 Task: Filter courses by Beginner Level.
Action: Mouse moved to (355, 90)
Screenshot: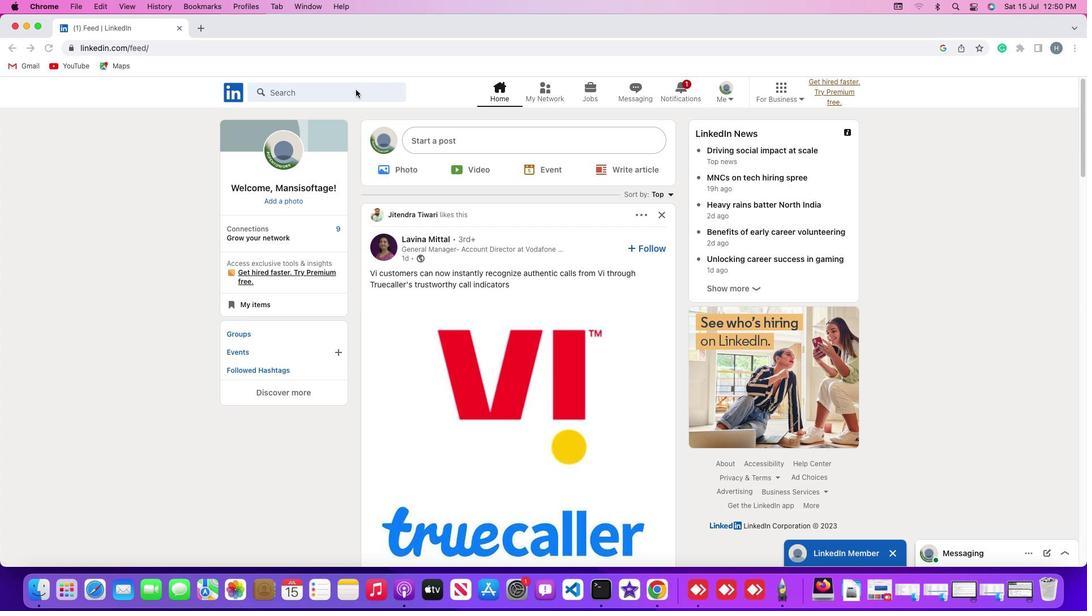 
Action: Mouse pressed left at (355, 90)
Screenshot: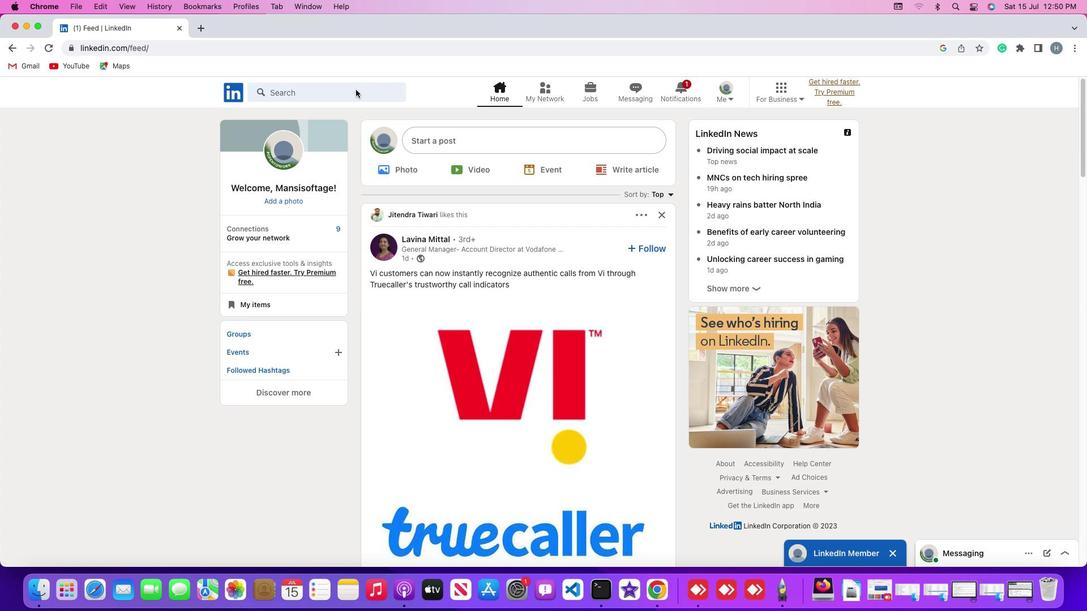 
Action: Mouse pressed left at (355, 90)
Screenshot: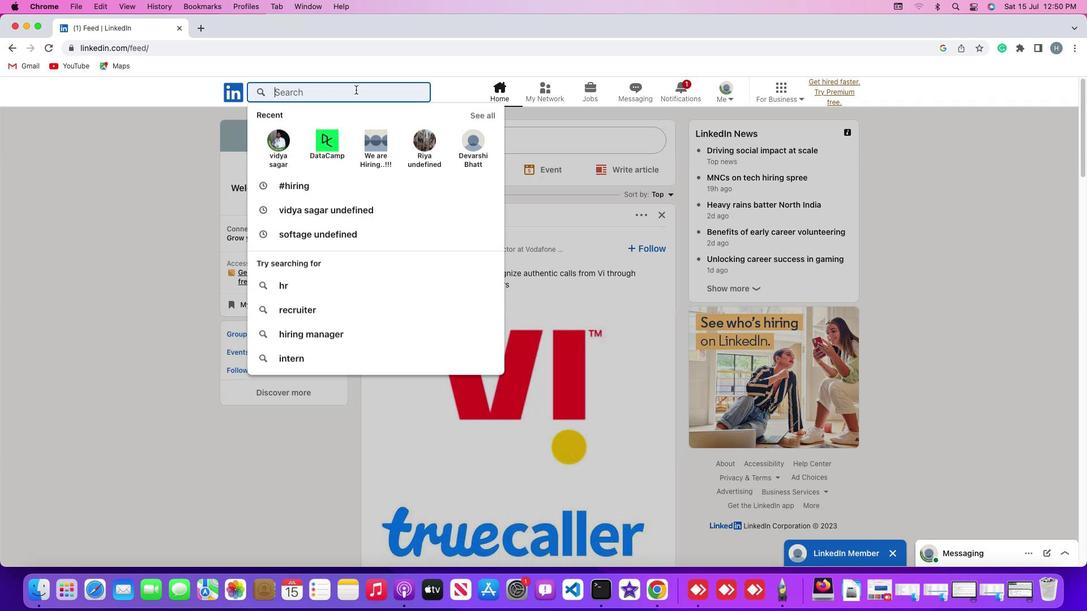 
Action: Key pressed Key.shift'#''h''i''r''i''n''g'Key.enter
Screenshot: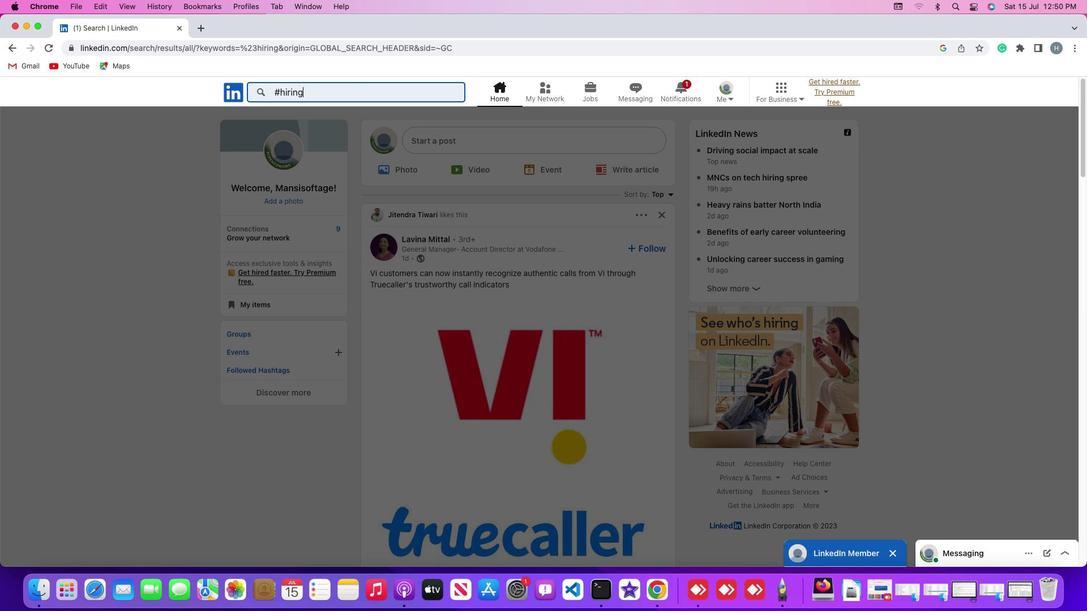 
Action: Mouse moved to (608, 123)
Screenshot: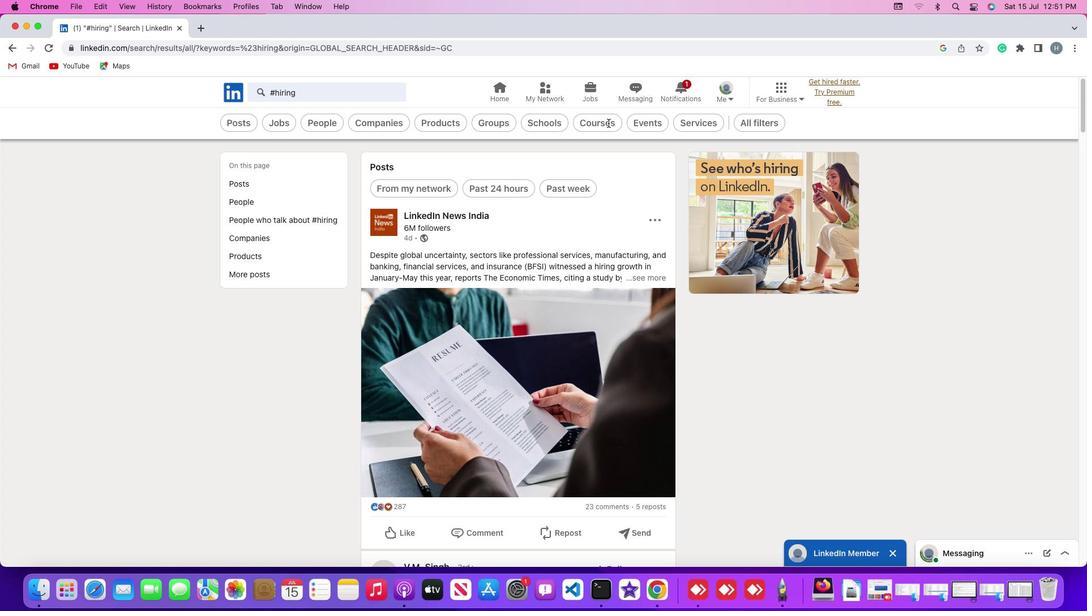 
Action: Mouse pressed left at (608, 123)
Screenshot: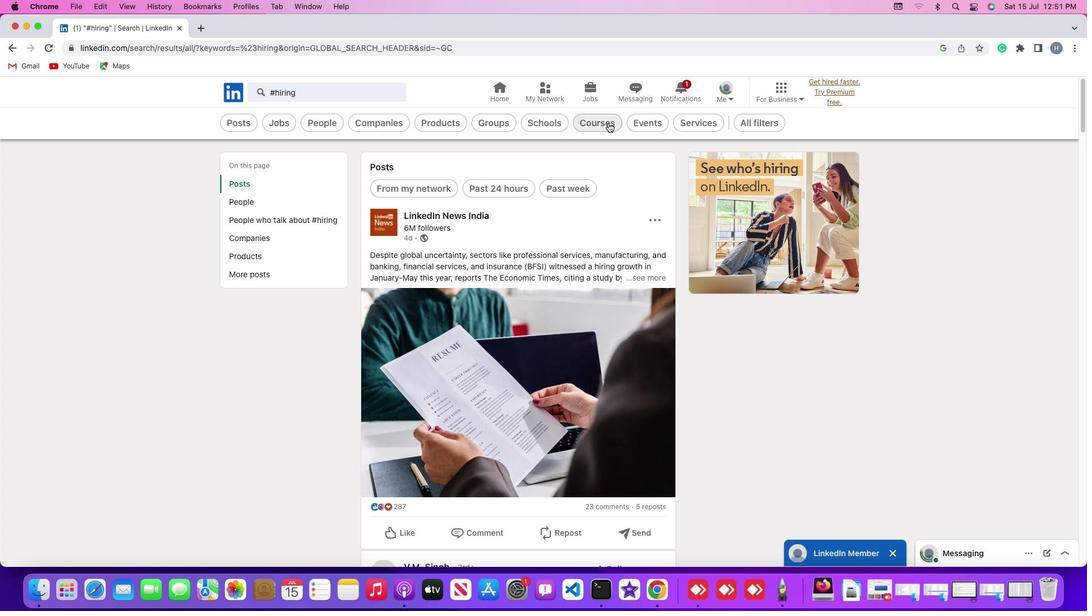 
Action: Mouse pressed left at (608, 123)
Screenshot: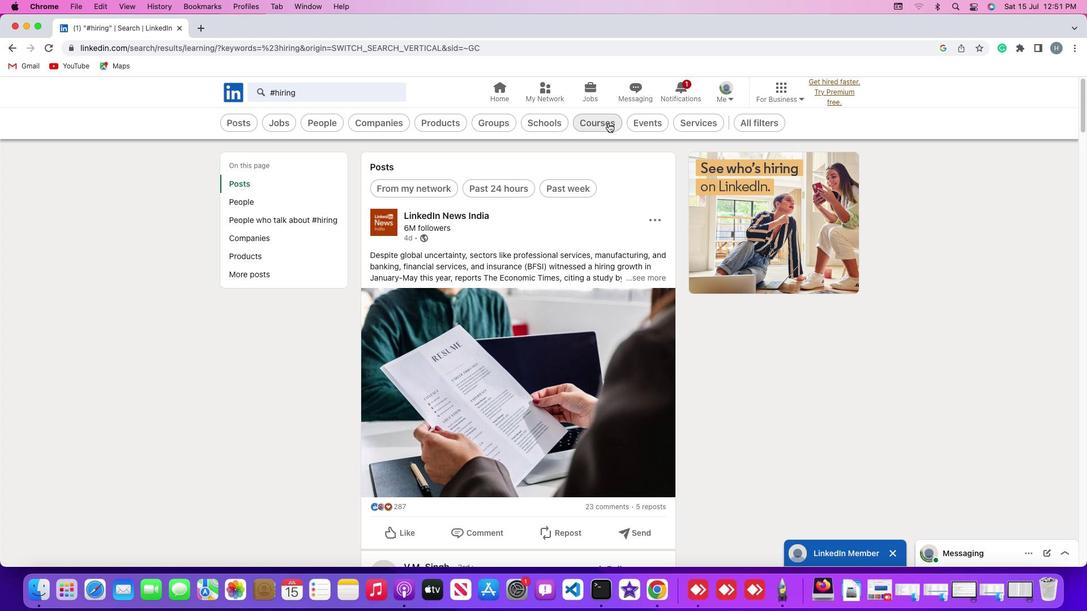 
Action: Mouse moved to (323, 121)
Screenshot: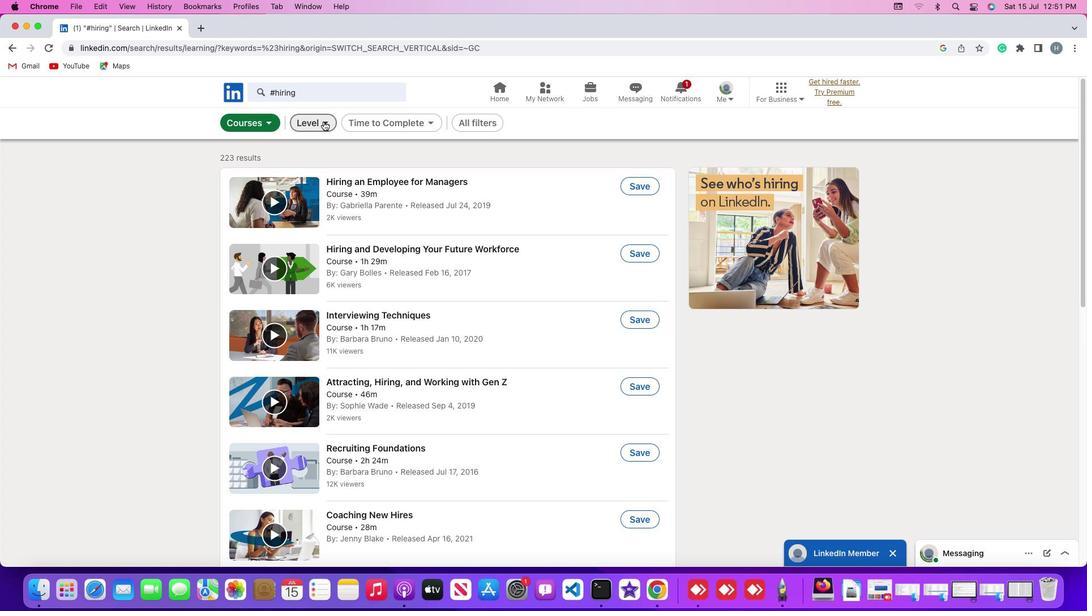 
Action: Mouse pressed left at (323, 121)
Screenshot: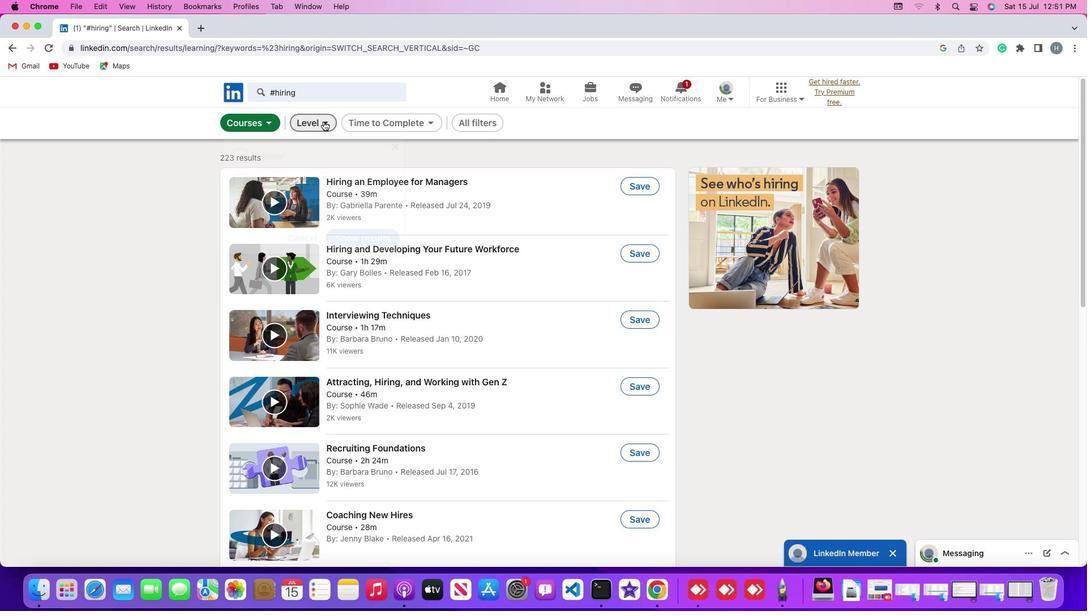 
Action: Mouse moved to (239, 153)
Screenshot: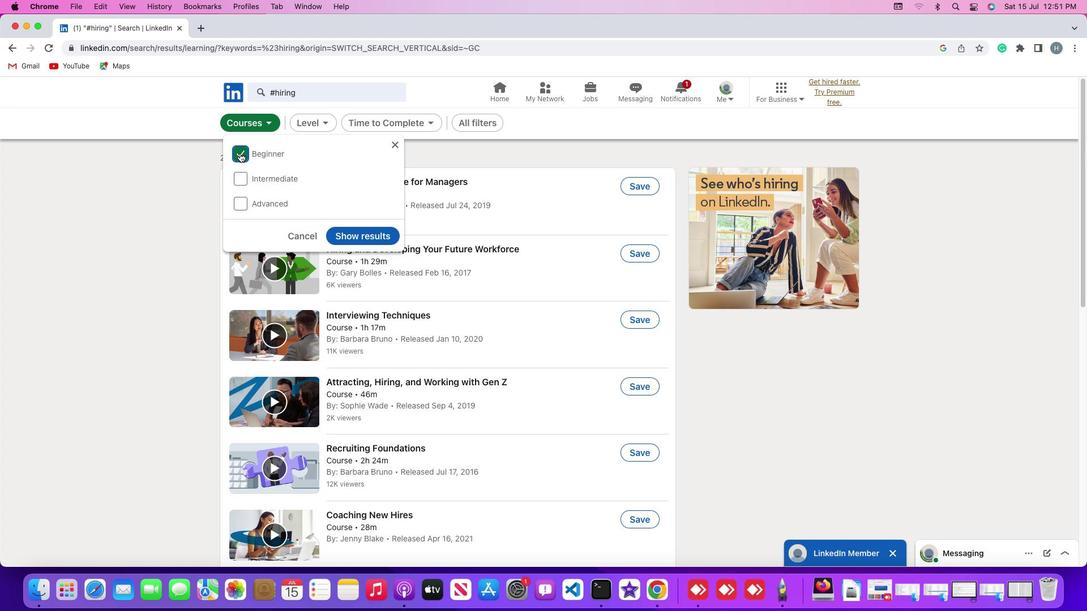 
Action: Mouse pressed left at (239, 153)
Screenshot: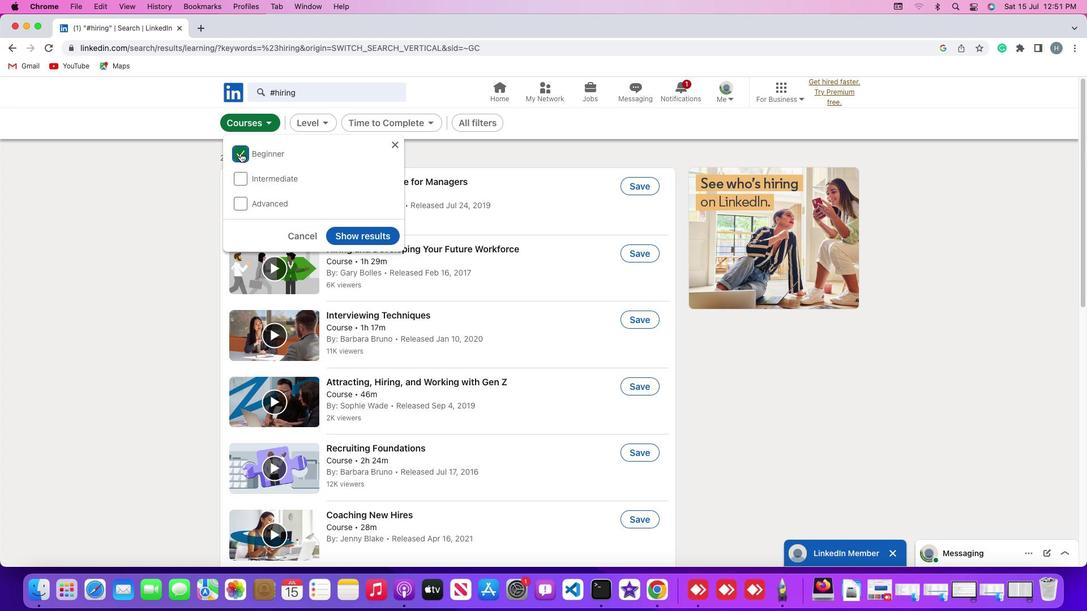 
Action: Mouse moved to (369, 233)
Screenshot: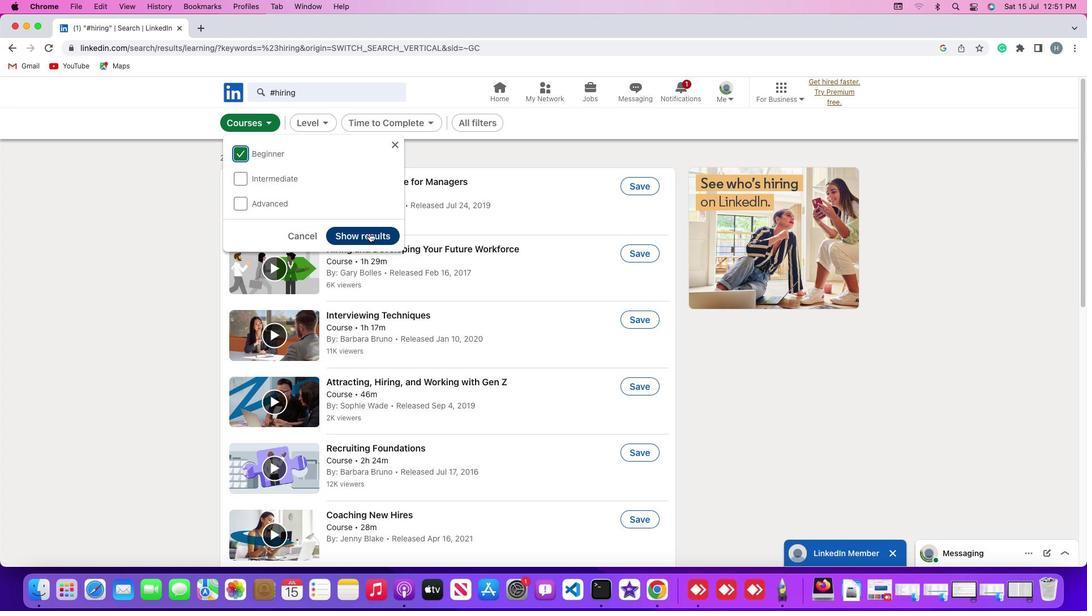 
Action: Mouse pressed left at (369, 233)
Screenshot: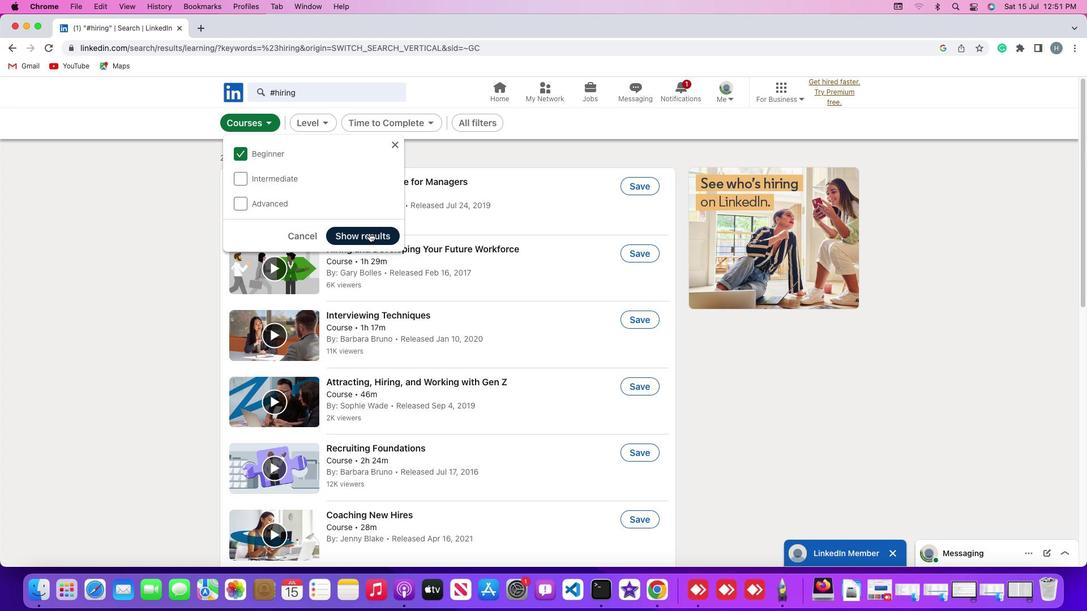 
Action: Mouse moved to (502, 160)
Screenshot: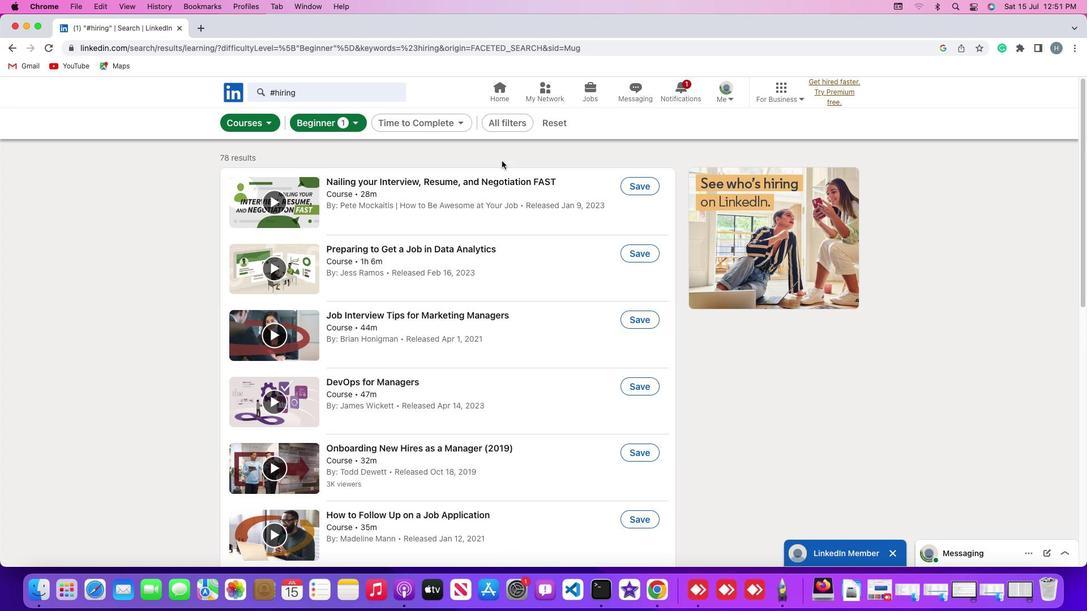 
